 Task: Add Yogi Tea Echinacea Immune Support to the cart.
Action: Mouse pressed left at (26, 111)
Screenshot: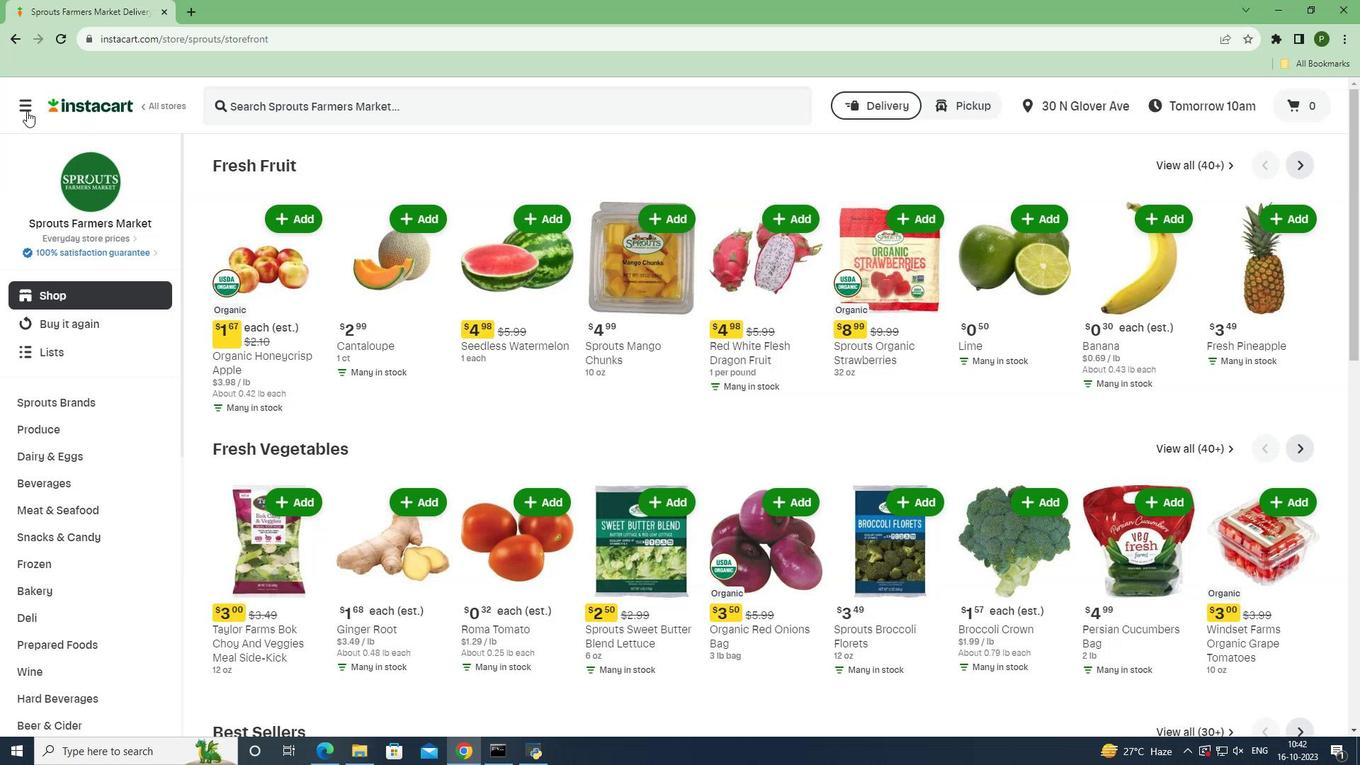 
Action: Mouse moved to (37, 365)
Screenshot: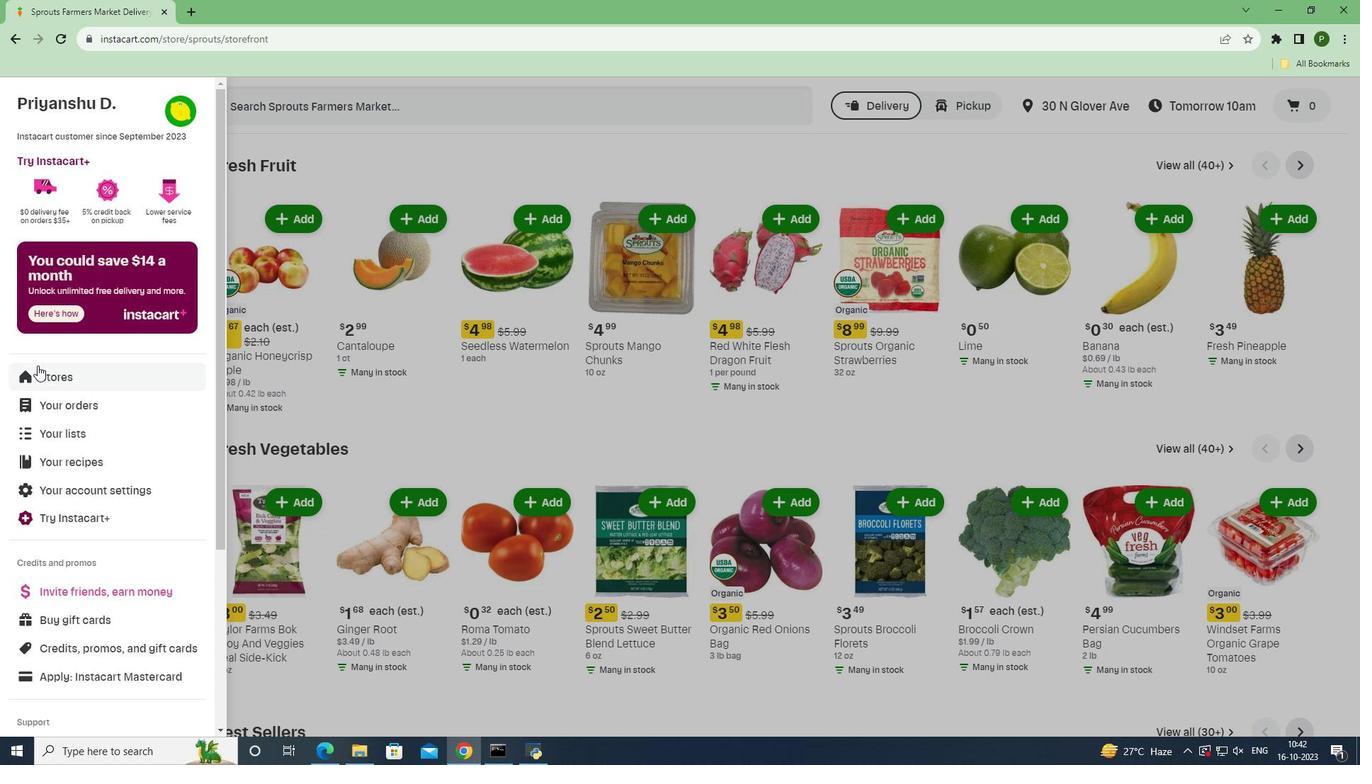 
Action: Mouse pressed left at (37, 365)
Screenshot: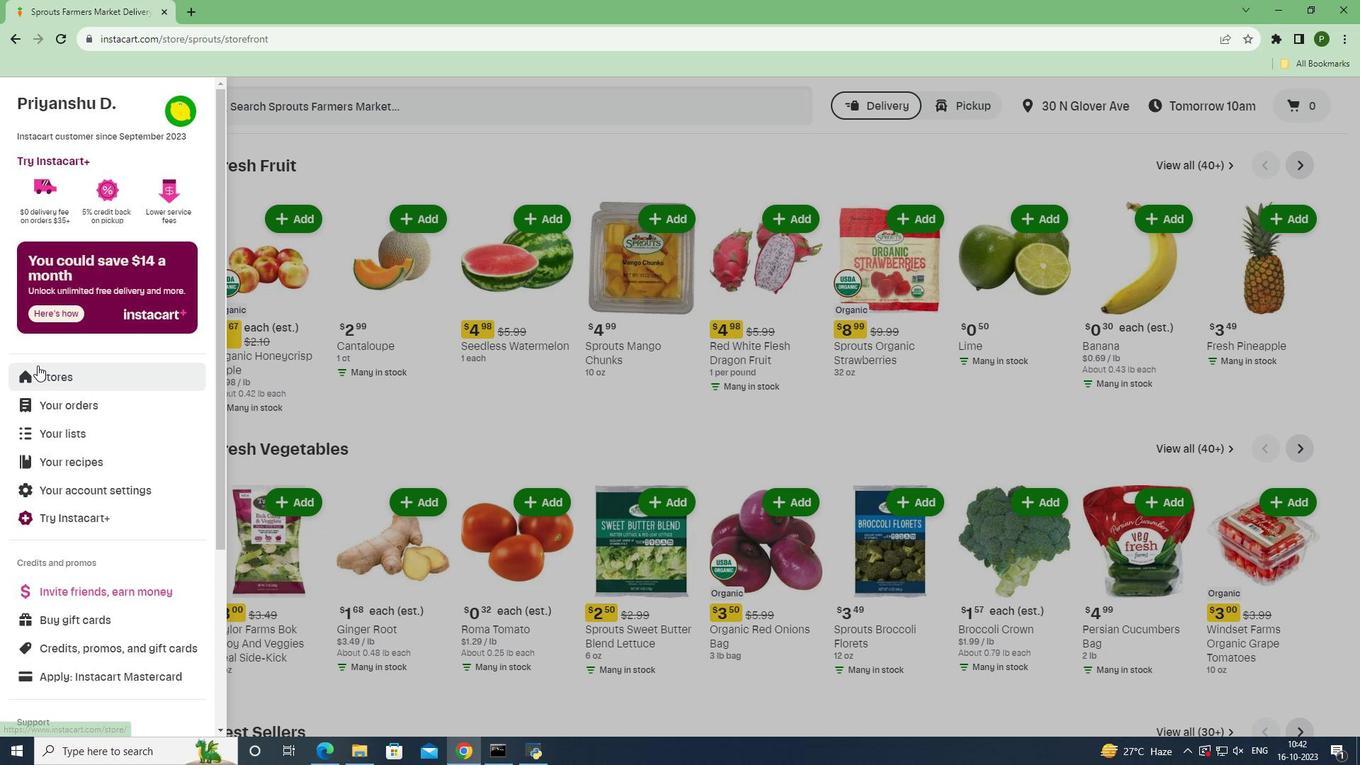 
Action: Mouse moved to (326, 151)
Screenshot: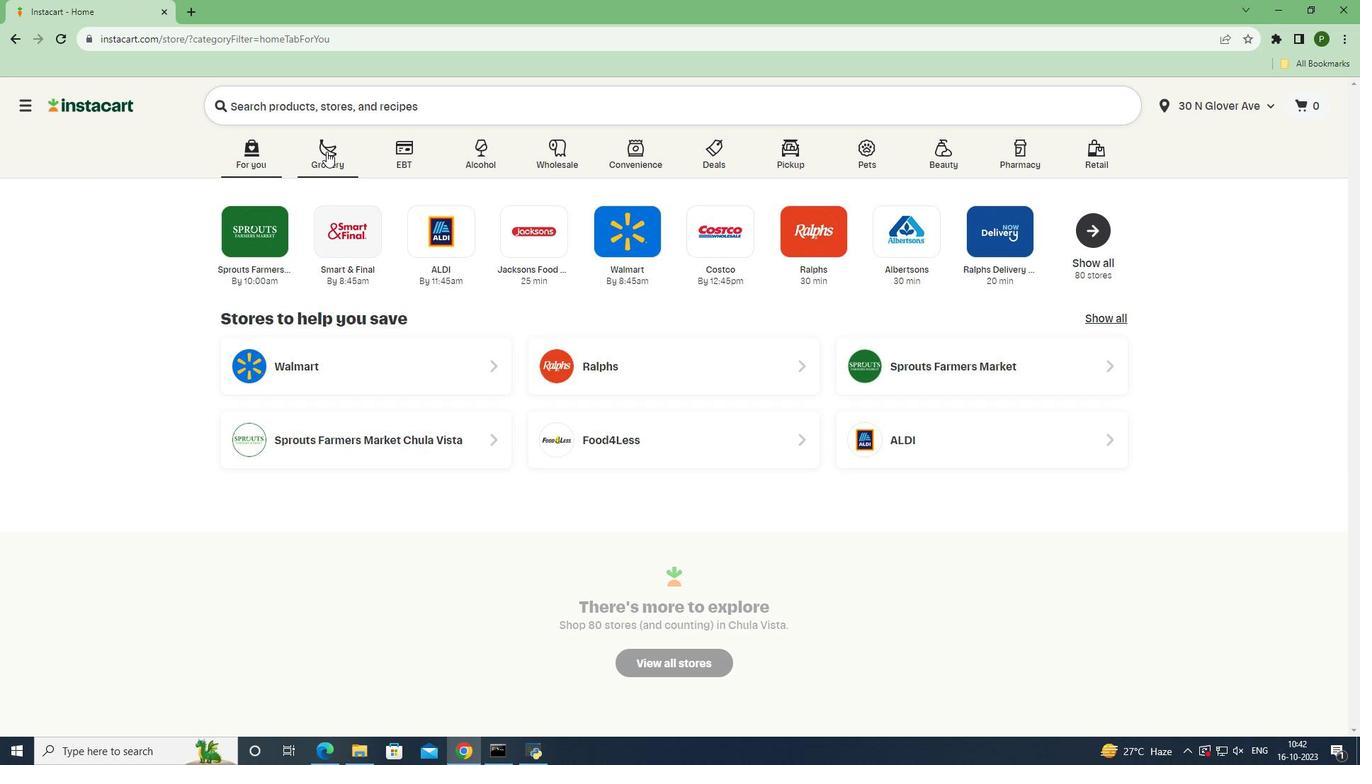 
Action: Mouse pressed left at (326, 151)
Screenshot: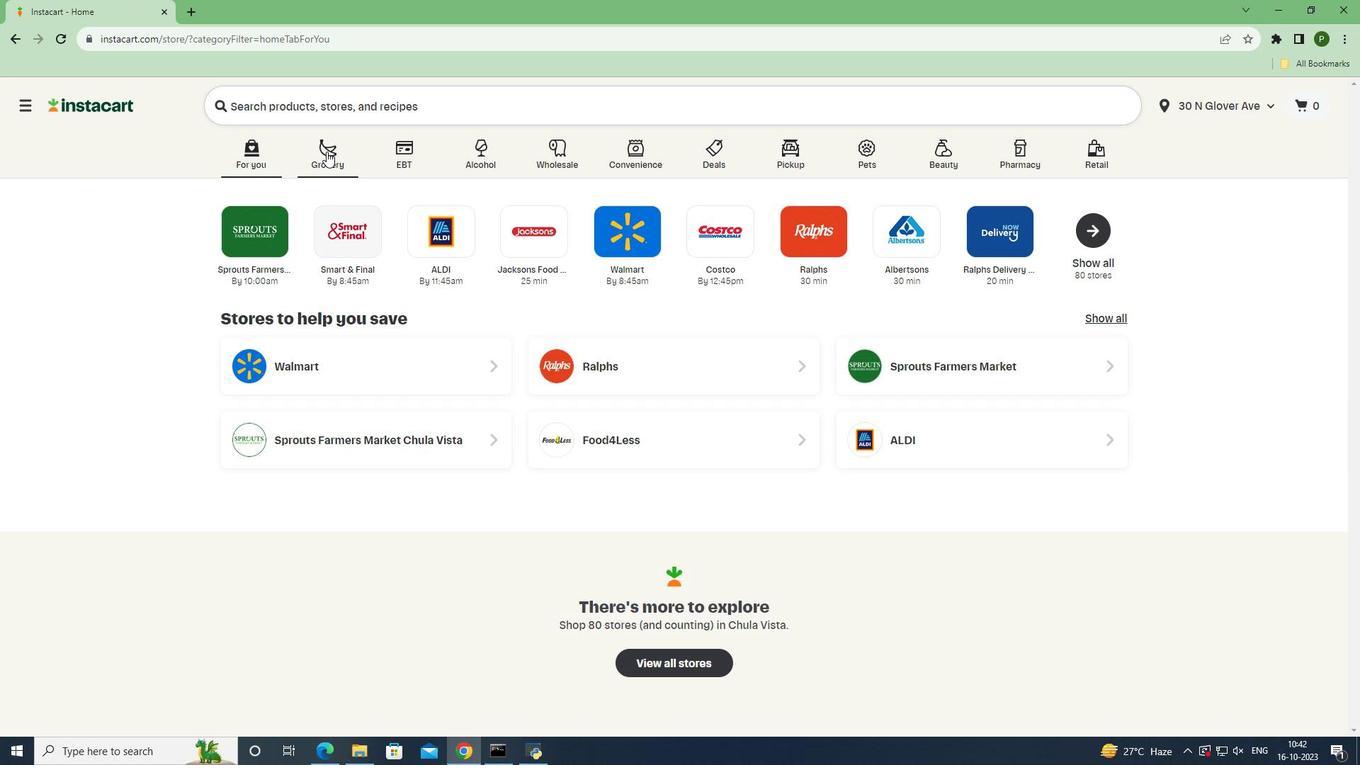 
Action: Mouse moved to (920, 324)
Screenshot: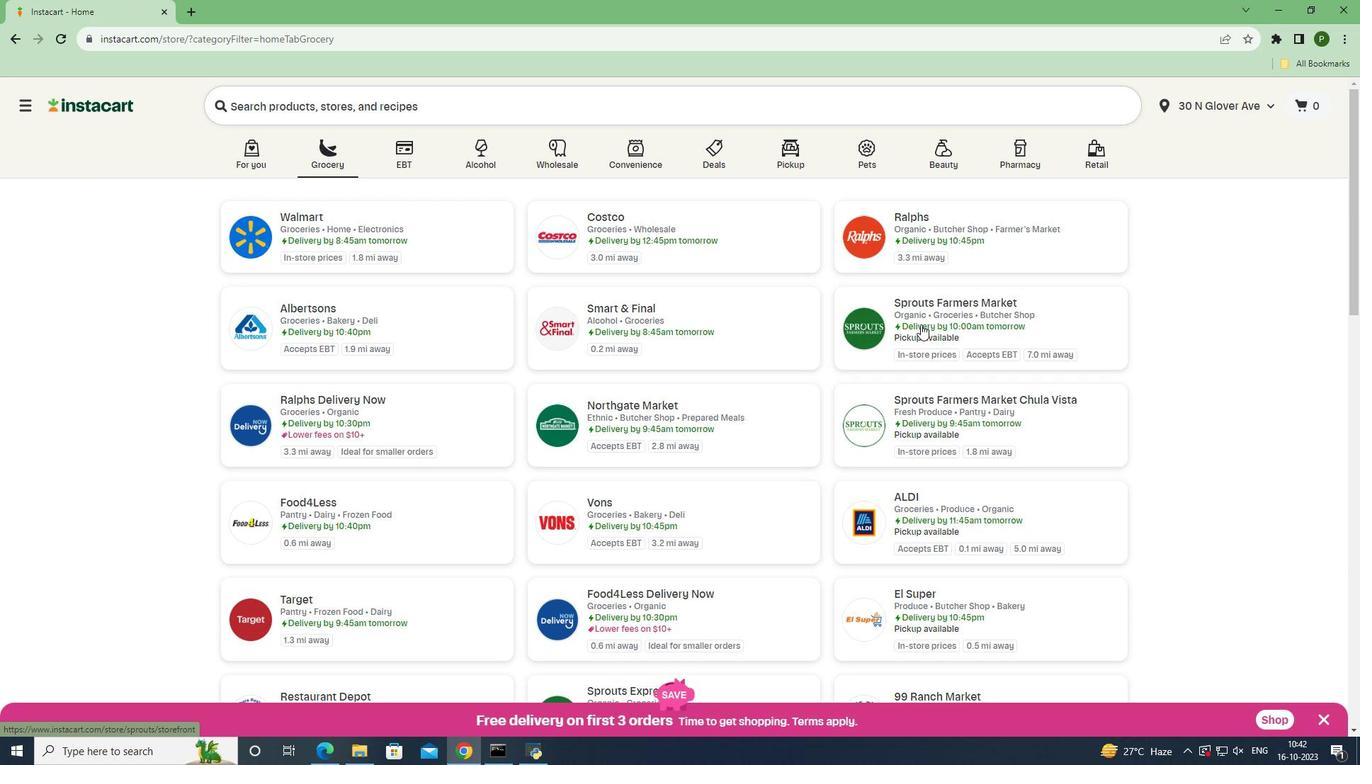 
Action: Mouse pressed left at (920, 324)
Screenshot: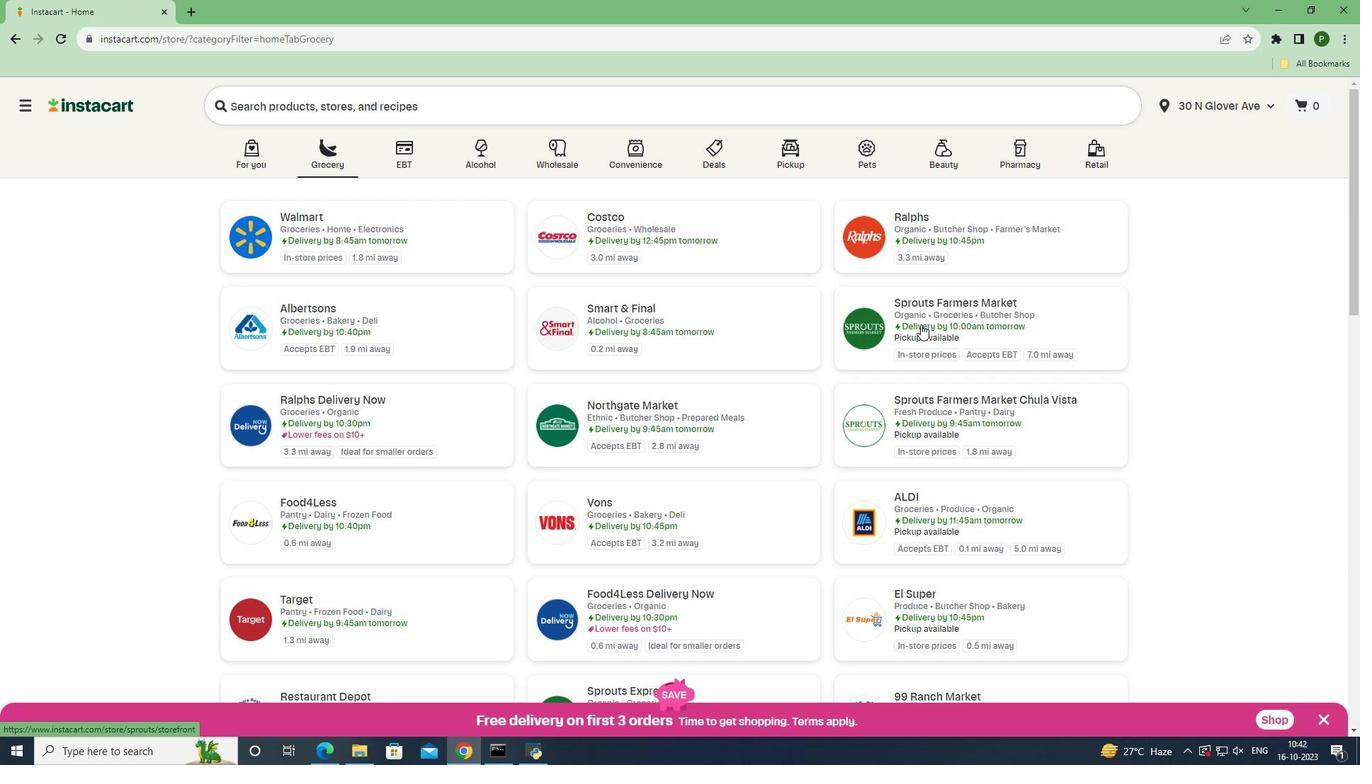 
Action: Mouse moved to (73, 486)
Screenshot: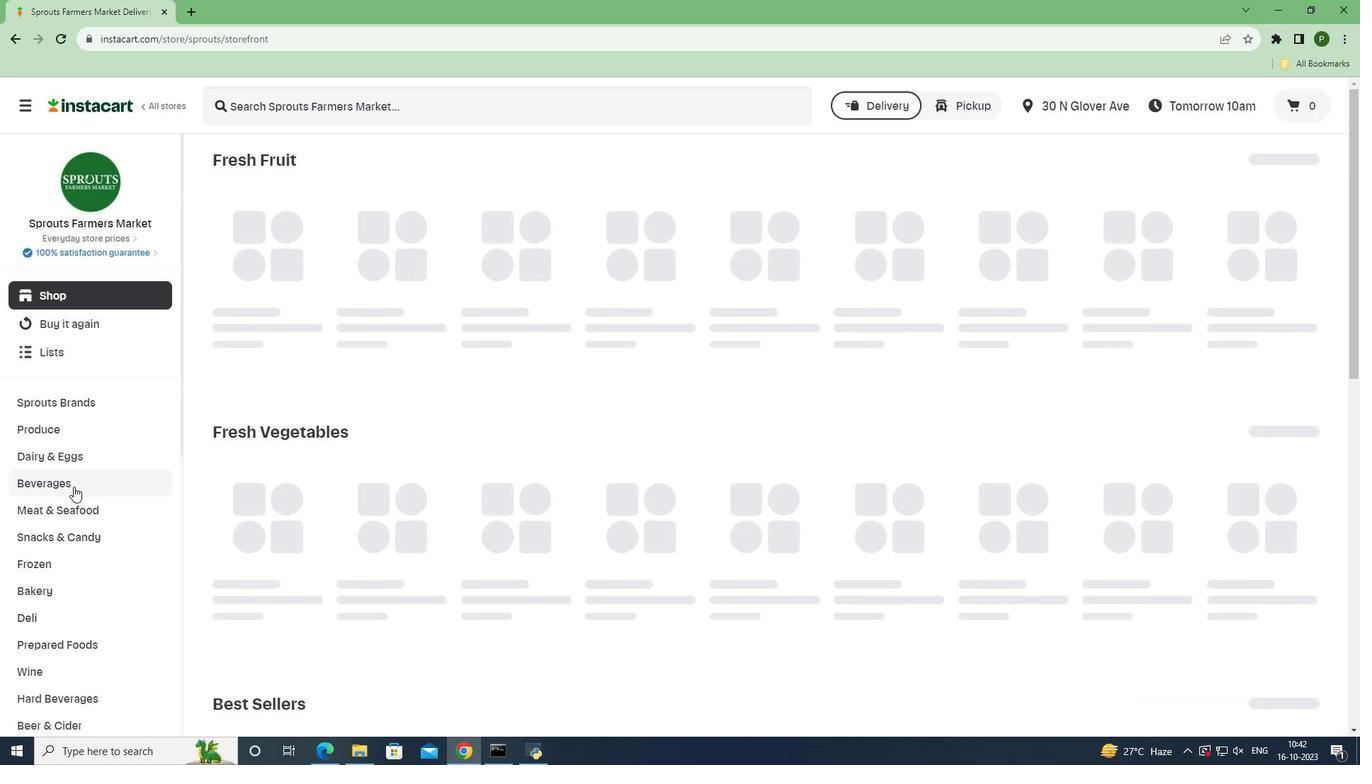 
Action: Mouse pressed left at (73, 486)
Screenshot: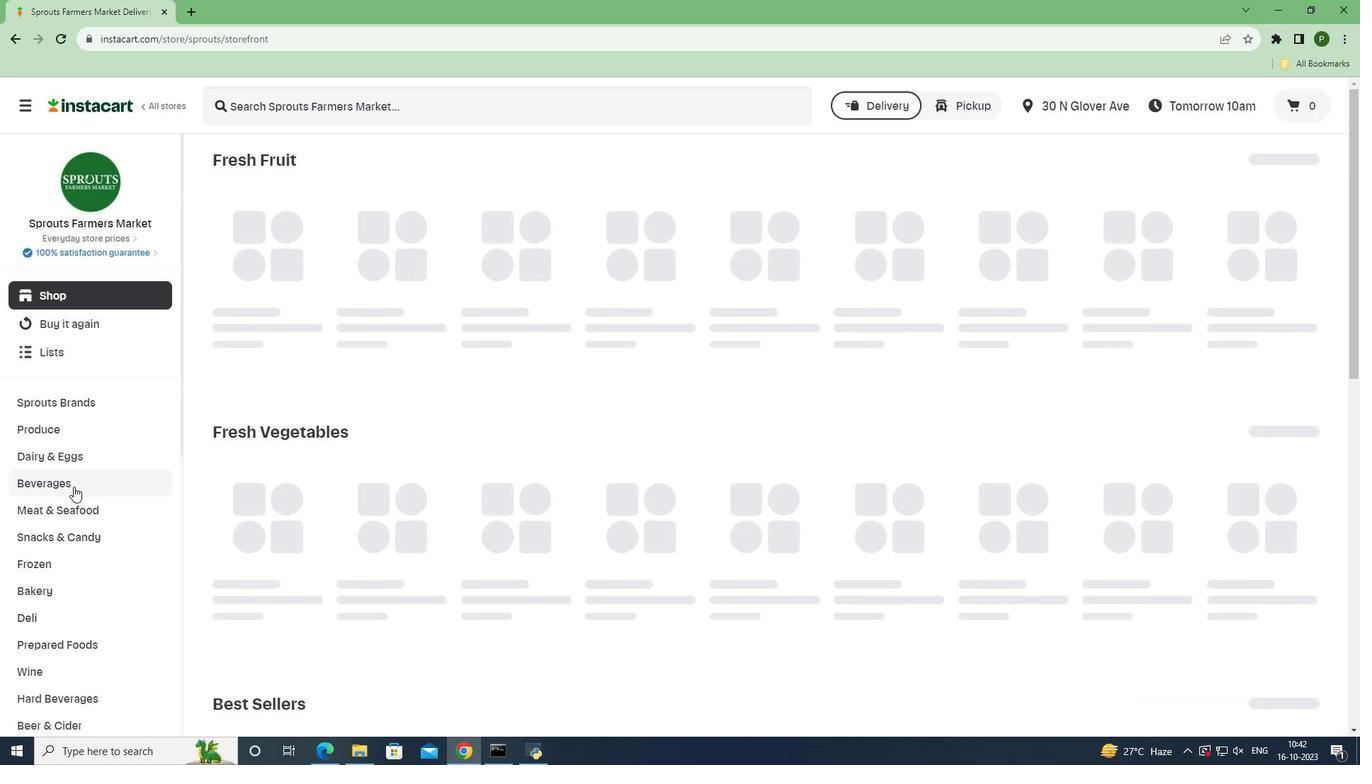
Action: Mouse moved to (1232, 194)
Screenshot: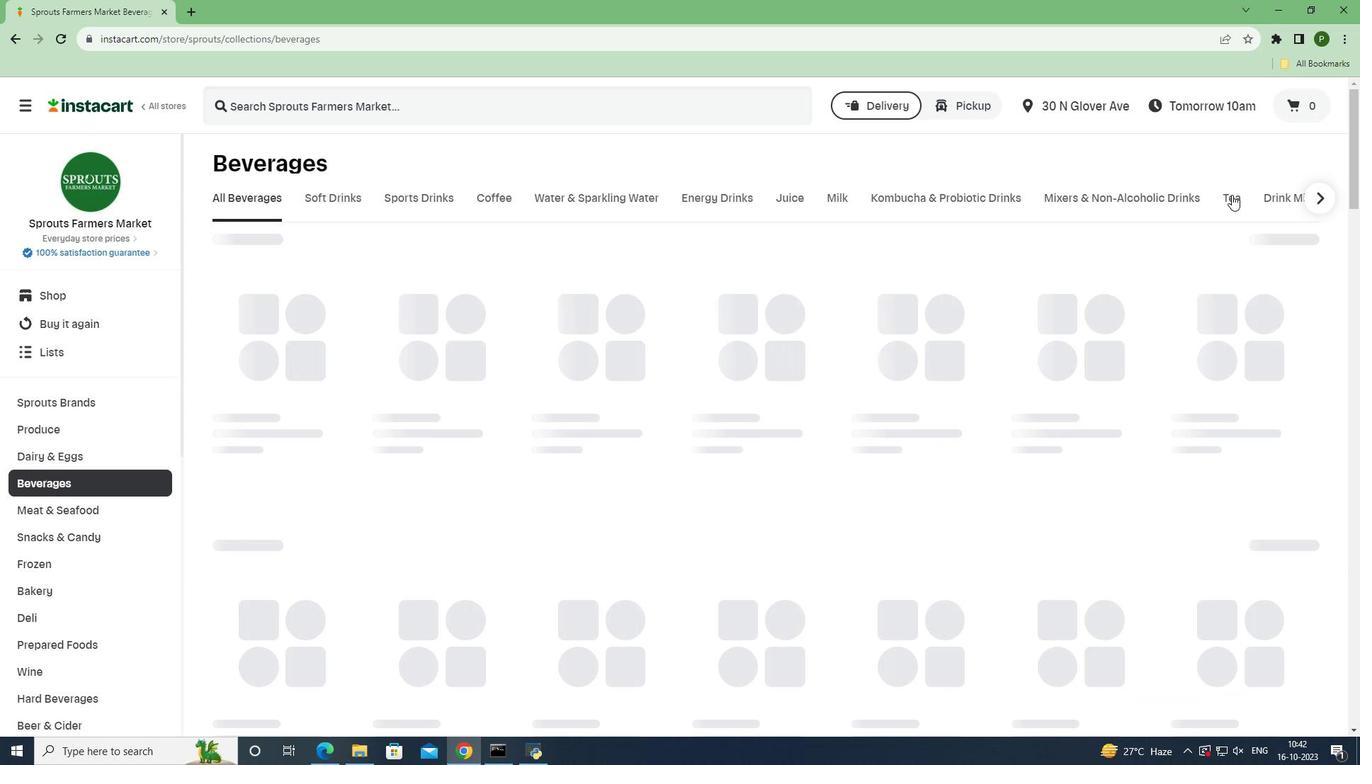 
Action: Mouse pressed left at (1232, 194)
Screenshot: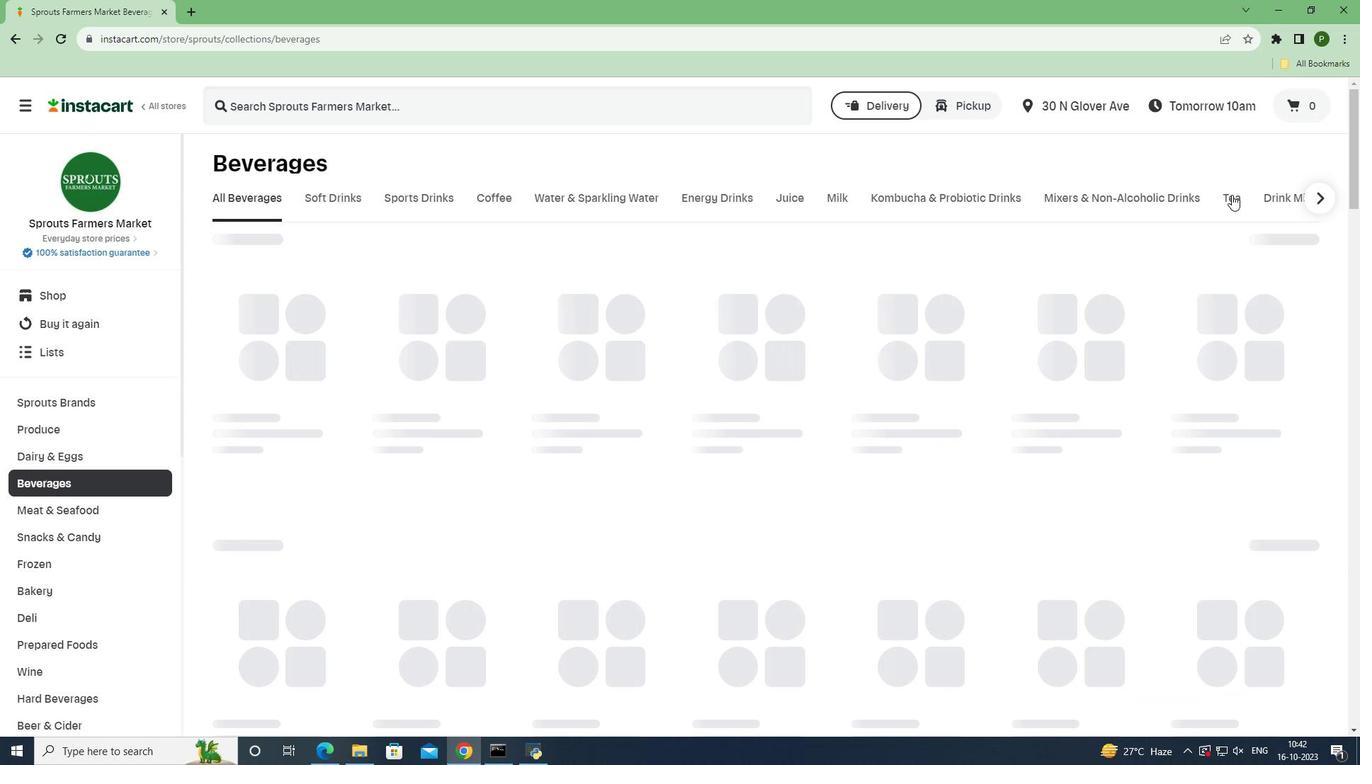 
Action: Mouse moved to (430, 105)
Screenshot: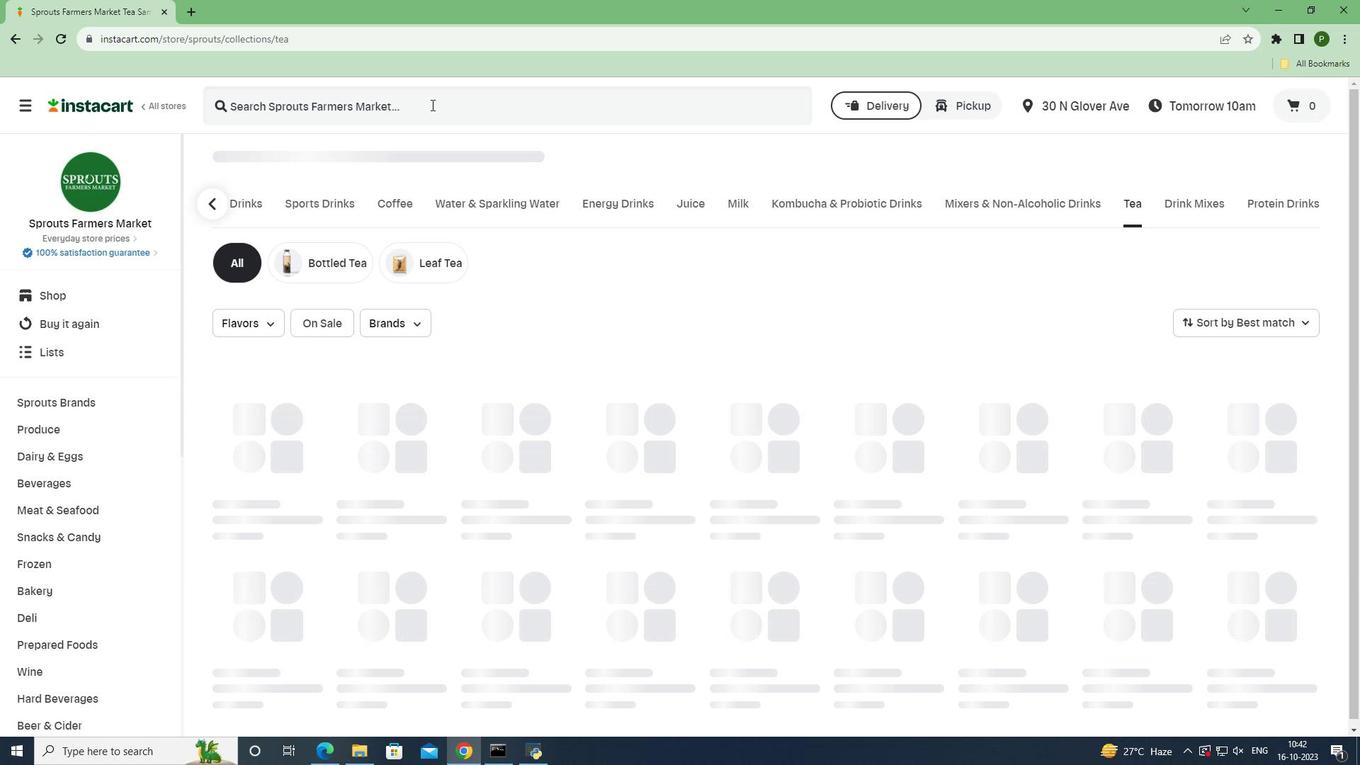 
Action: Mouse pressed left at (430, 105)
Screenshot: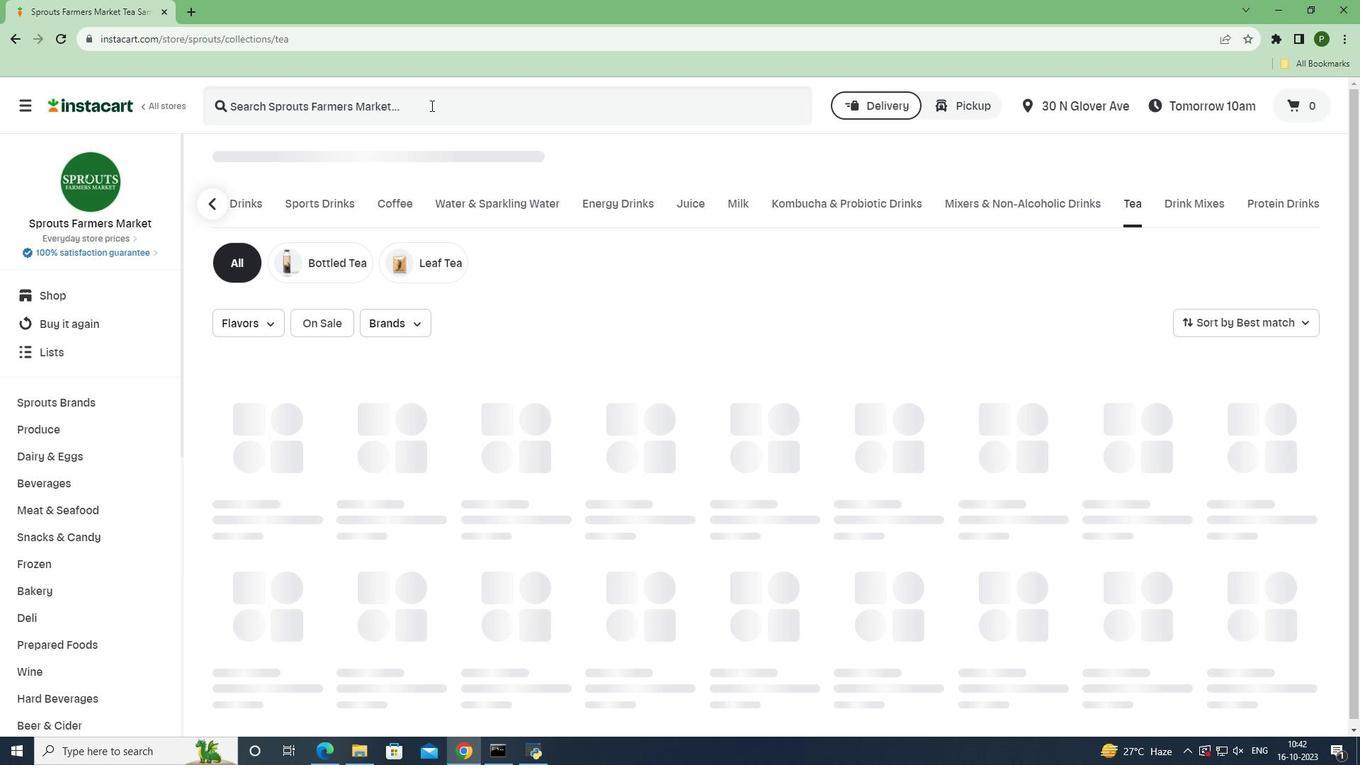 
Action: Key pressed <Key.caps_lock>Y<Key.caps_lock>ogi<Key.space><Key.caps_lock>T<Key.caps_lock>ea<Key.space><Key.caps_lock>E<Key.caps_lock>chinacea<Key.space><Key.caps_lock>I<Key.caps_lock>mmune<Key.space><Key.caps_lock>S<Key.caps_lock>upport<Key.space><Key.enter>
Screenshot: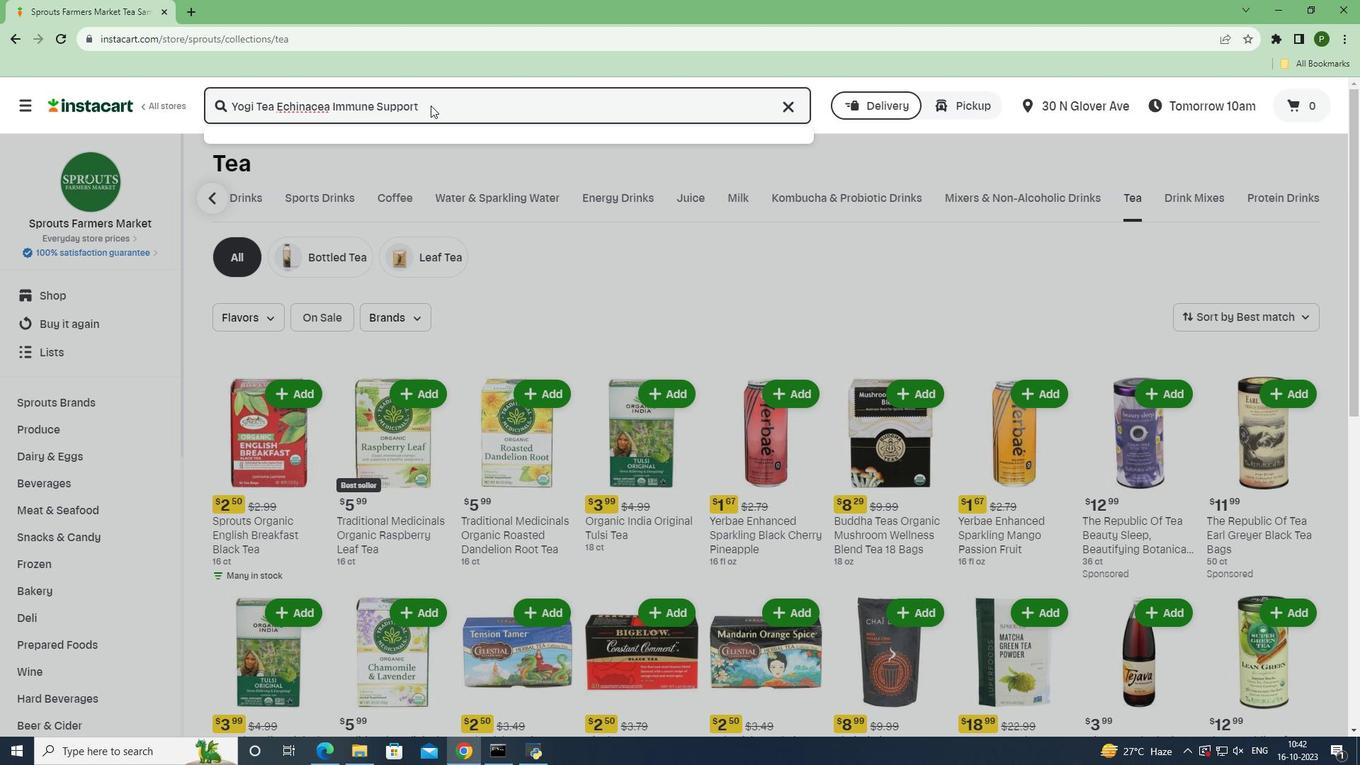 
Action: Mouse moved to (604, 247)
Screenshot: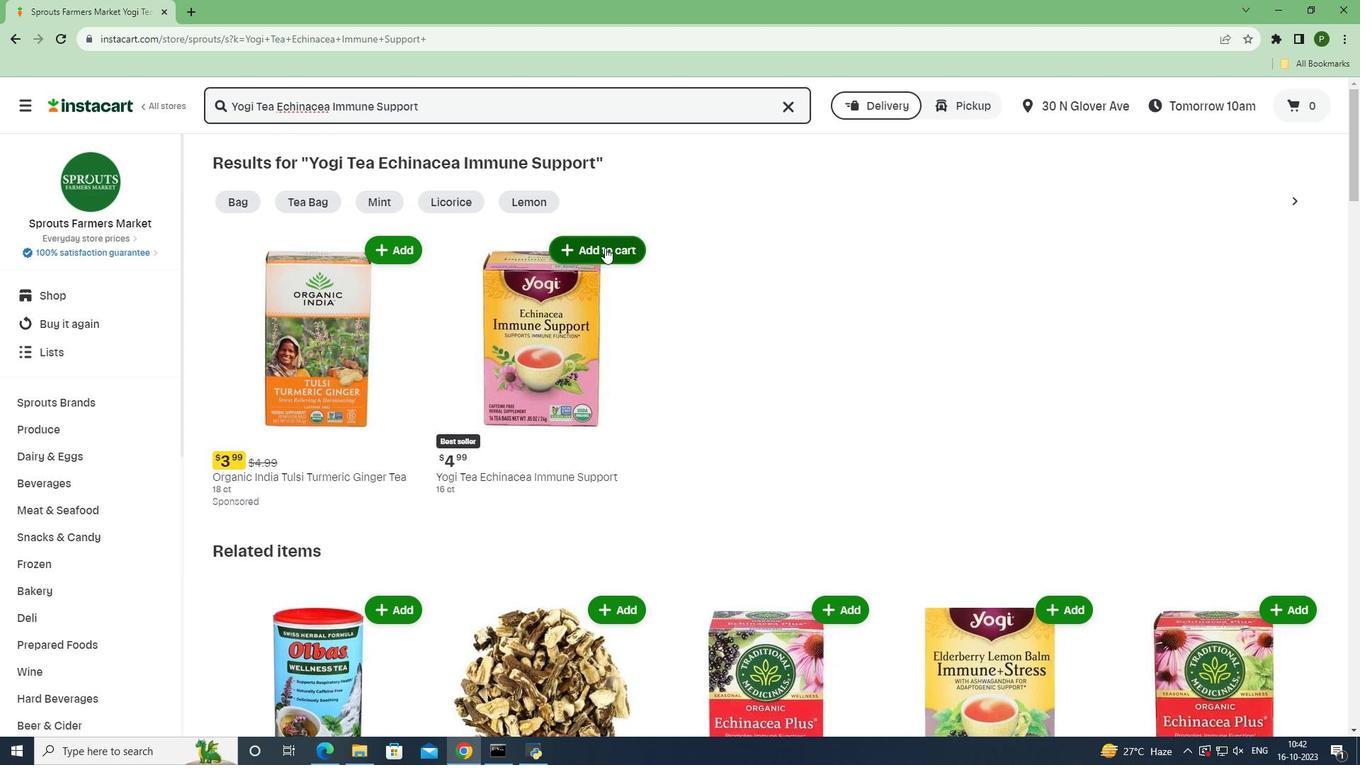 
Action: Mouse pressed left at (604, 247)
Screenshot: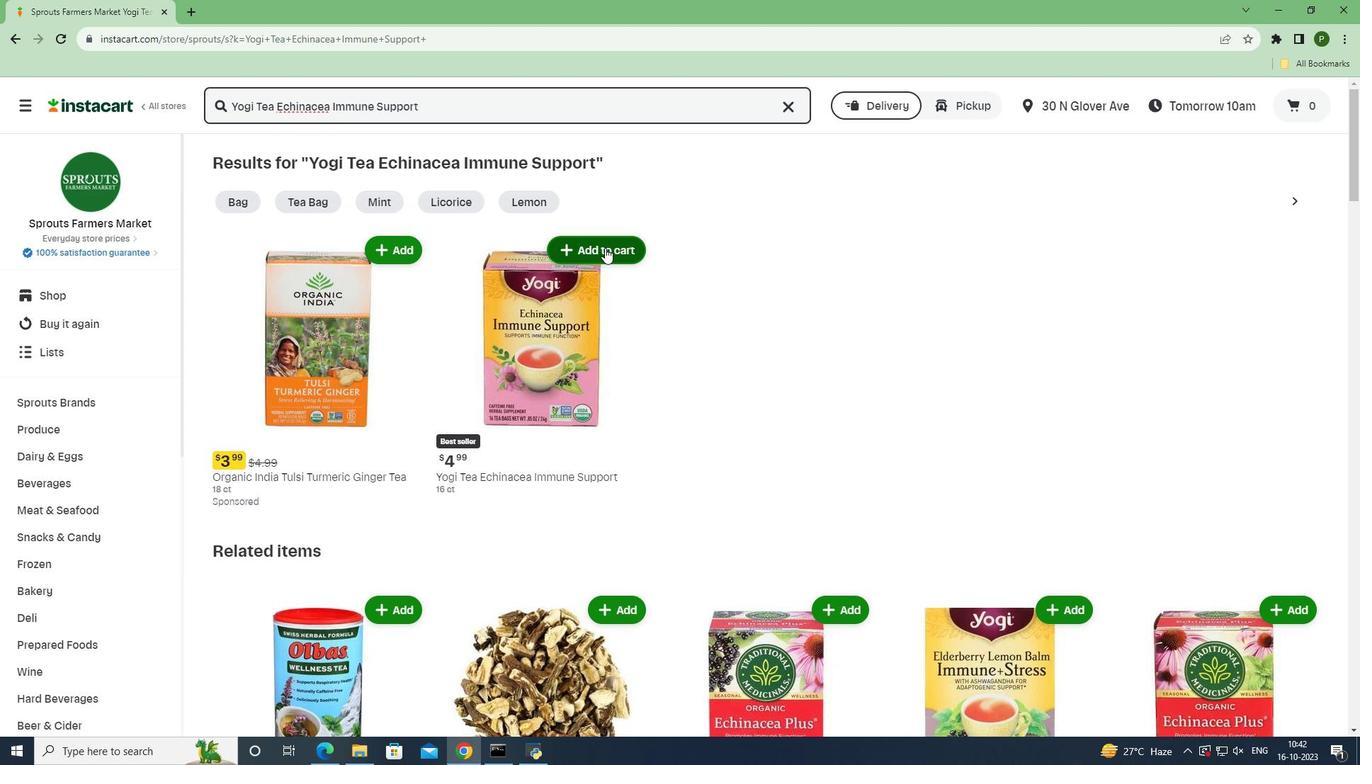 
Action: Mouse moved to (643, 325)
Screenshot: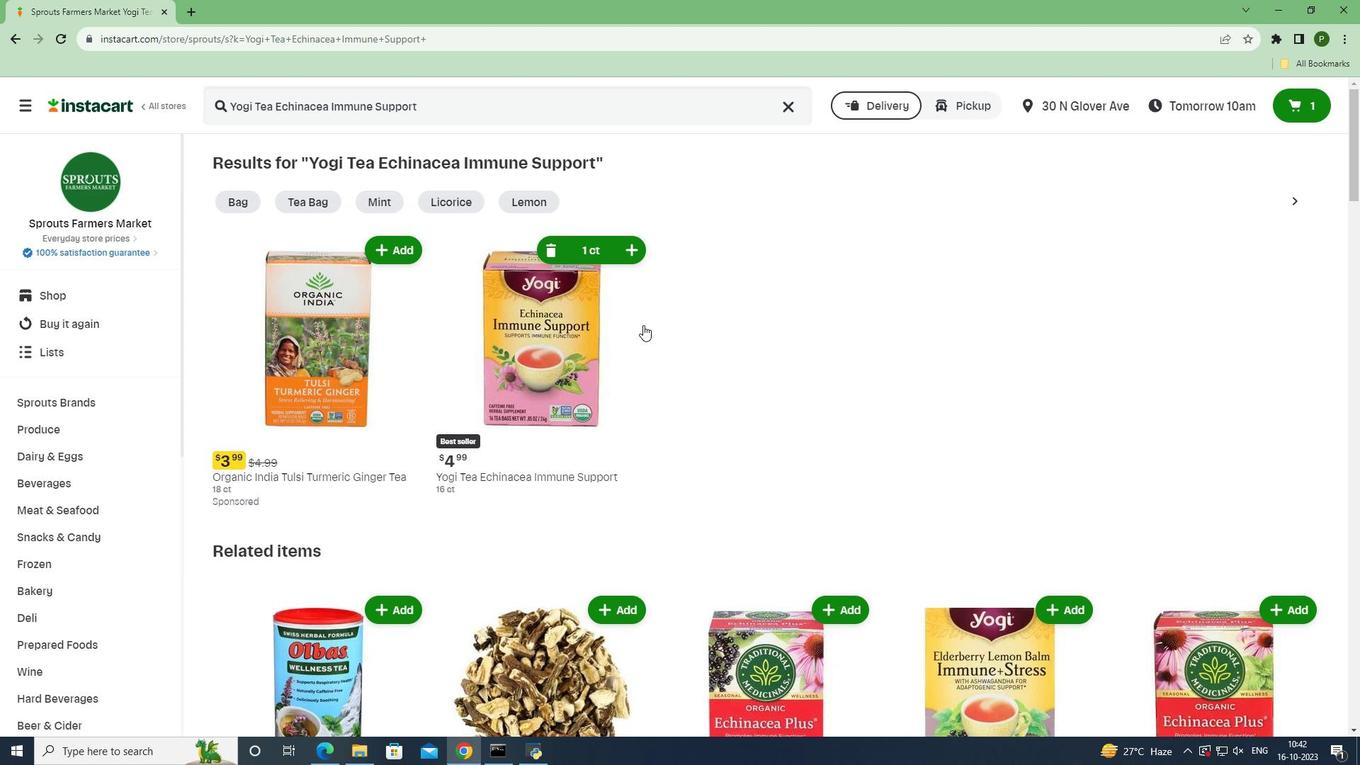 
